 Task: Enable the video filter "Video transformation filter" for mosaic bridge stream output.
Action: Mouse moved to (122, 24)
Screenshot: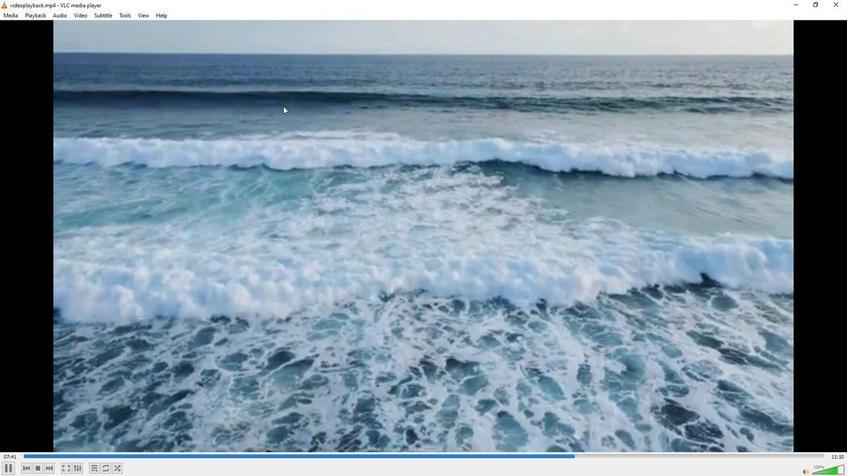 
Action: Mouse pressed left at (122, 24)
Screenshot: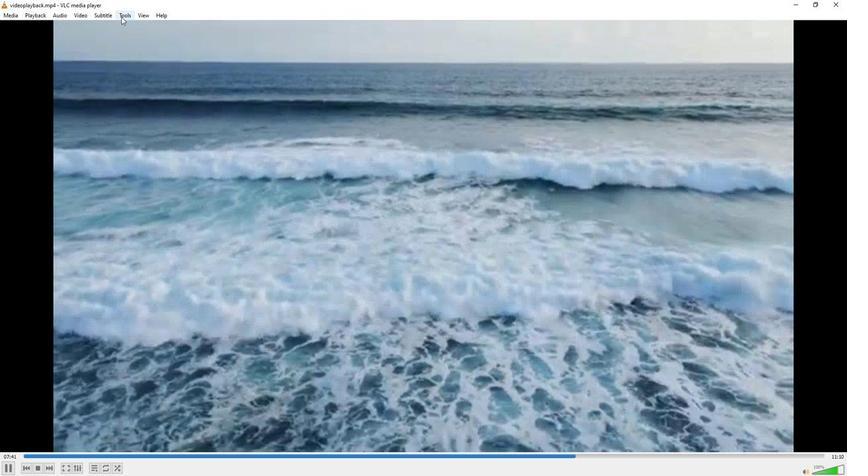 
Action: Mouse moved to (143, 127)
Screenshot: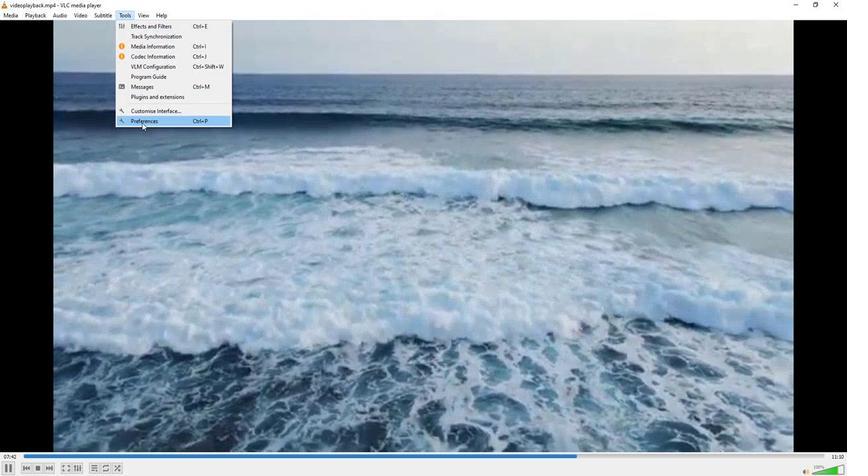
Action: Mouse pressed left at (143, 127)
Screenshot: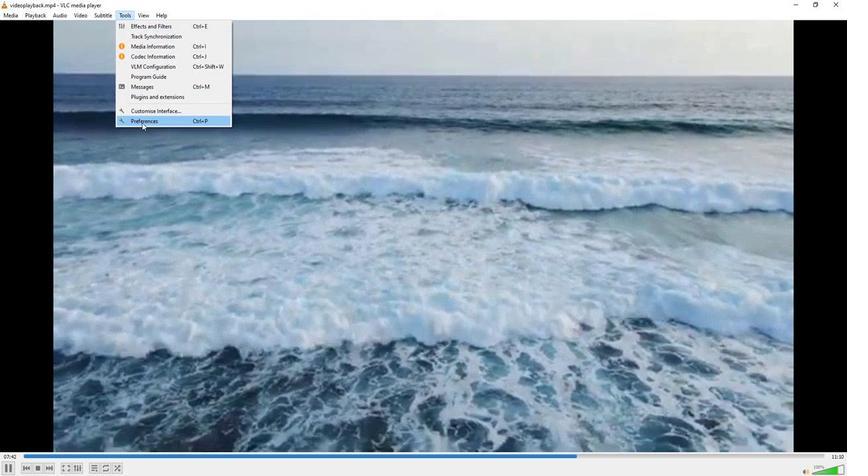 
Action: Mouse moved to (280, 384)
Screenshot: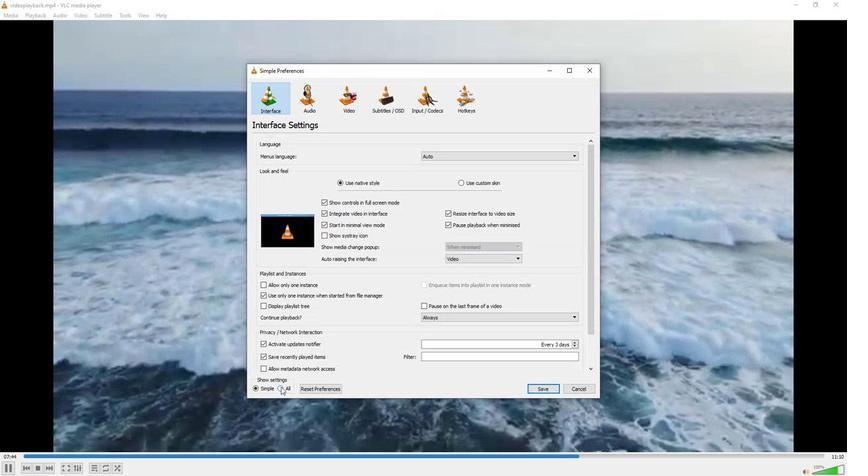 
Action: Mouse pressed left at (280, 384)
Screenshot: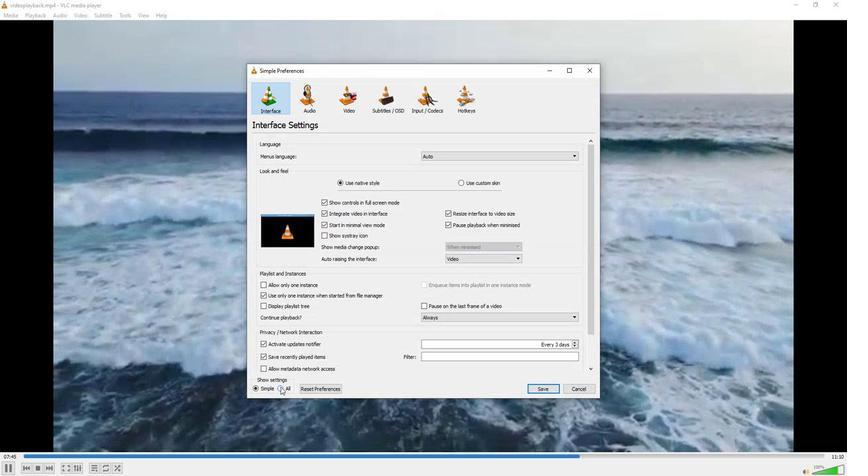 
Action: Mouse moved to (278, 327)
Screenshot: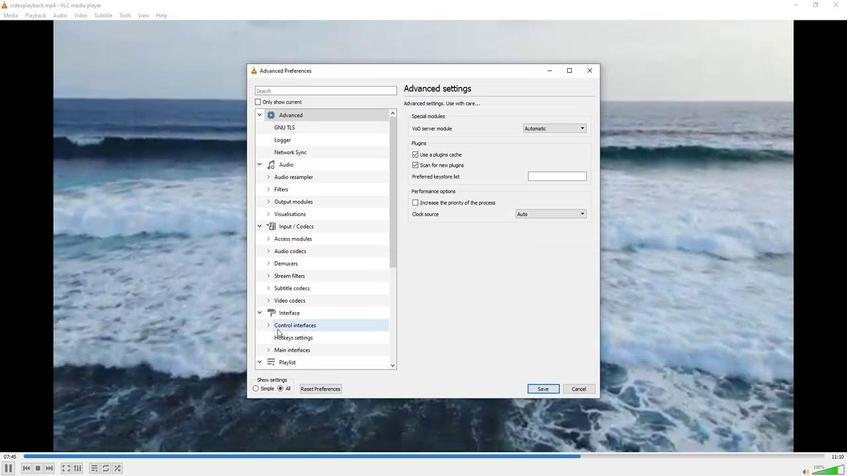 
Action: Mouse scrolled (278, 327) with delta (0, 0)
Screenshot: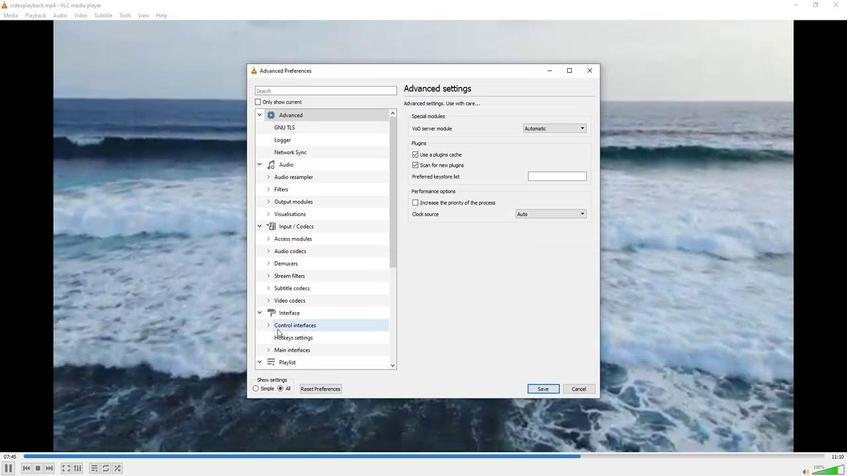 
Action: Mouse moved to (277, 325)
Screenshot: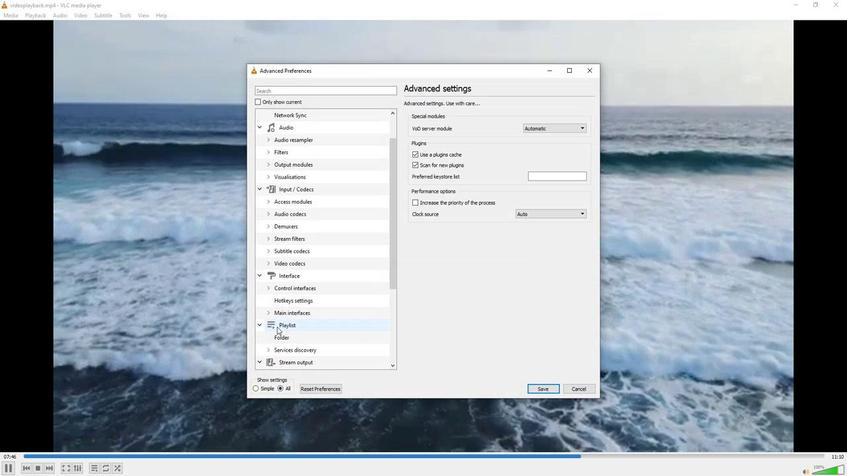 
Action: Mouse scrolled (277, 325) with delta (0, 0)
Screenshot: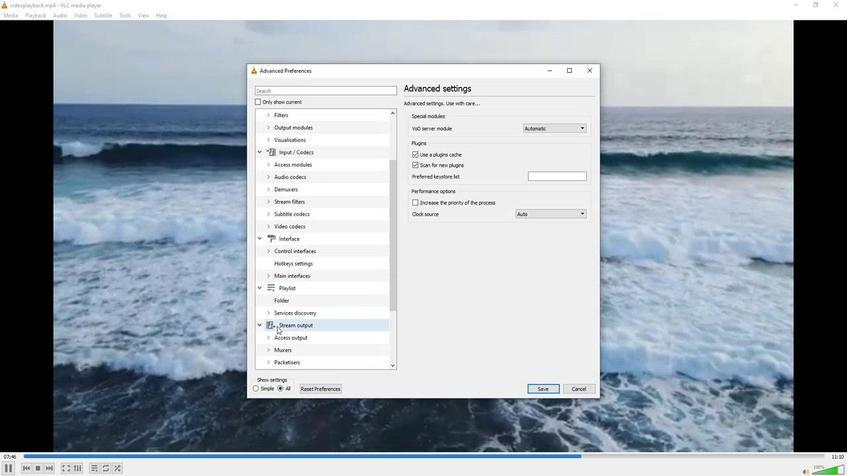 
Action: Mouse scrolled (277, 325) with delta (0, 0)
Screenshot: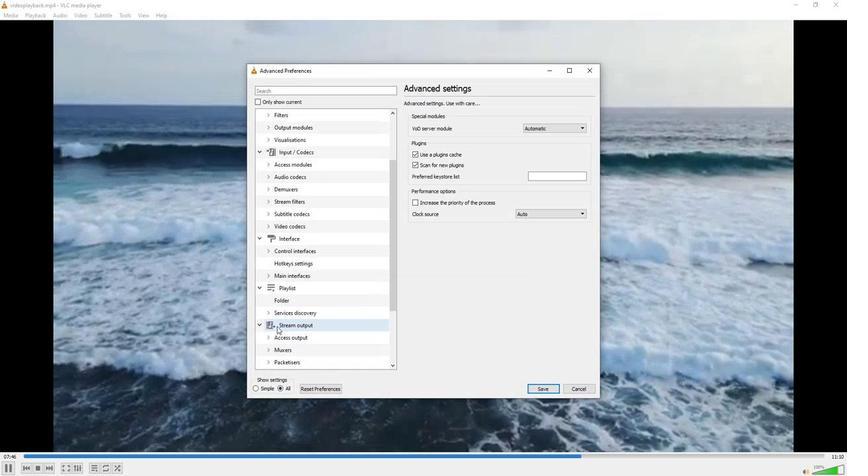 
Action: Mouse moved to (268, 311)
Screenshot: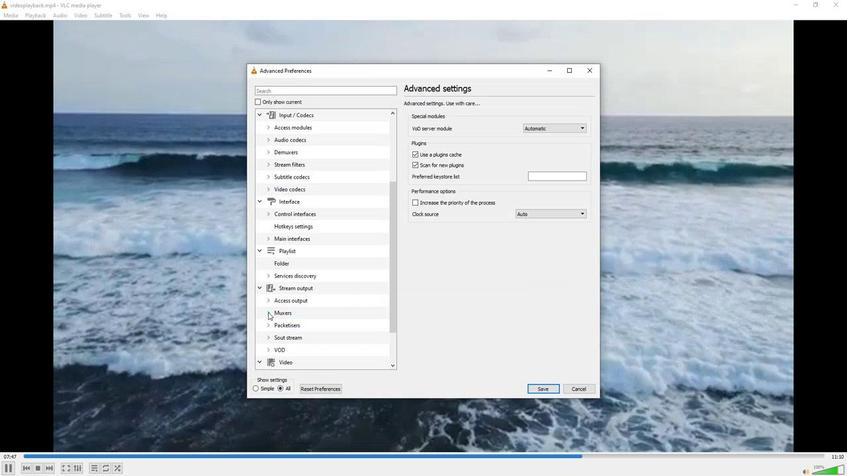 
Action: Mouse pressed left at (268, 311)
Screenshot: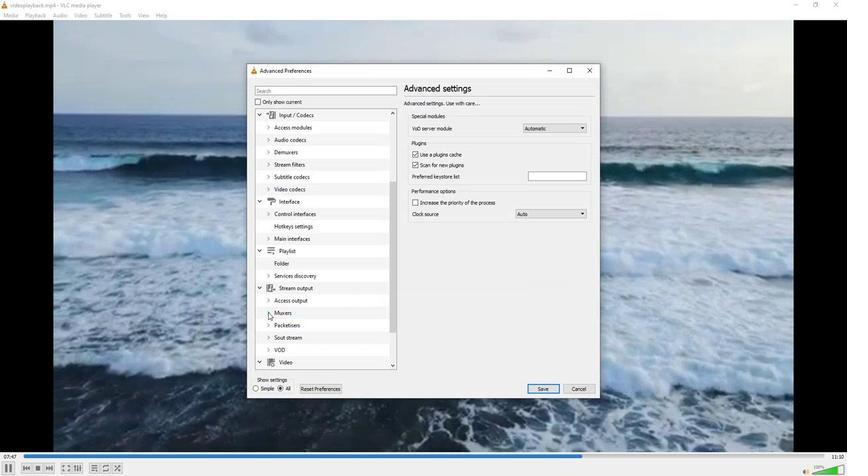 
Action: Mouse scrolled (268, 311) with delta (0, 0)
Screenshot: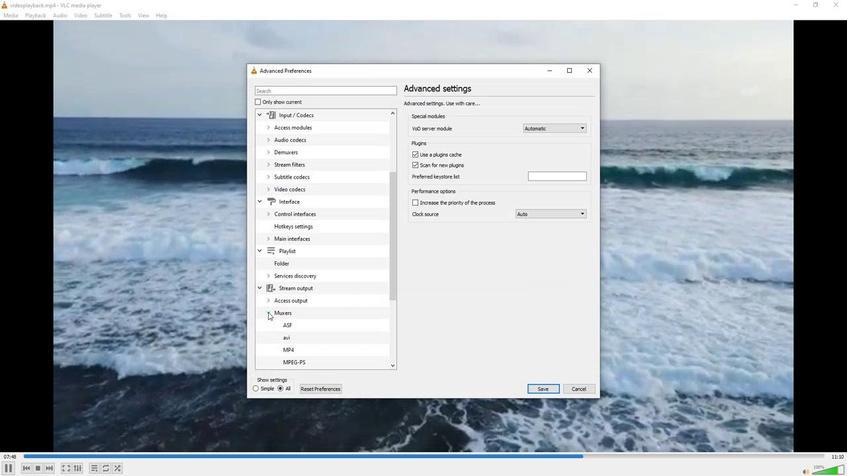 
Action: Mouse scrolled (268, 311) with delta (0, 0)
Screenshot: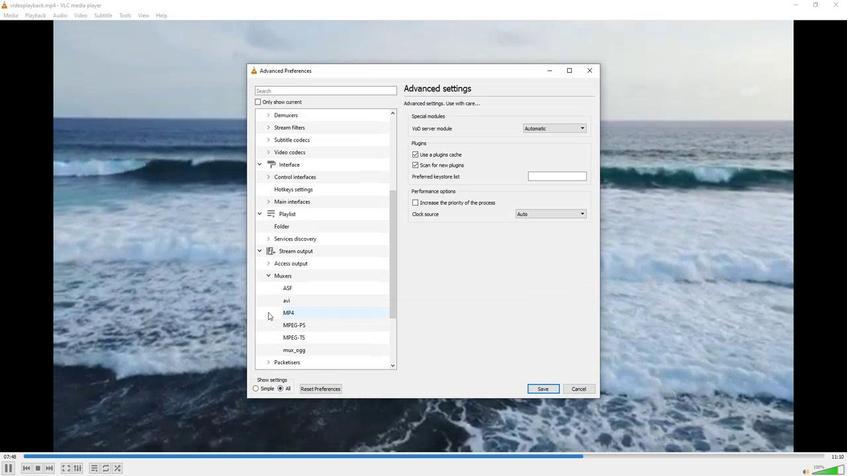 
Action: Mouse moved to (268, 335)
Screenshot: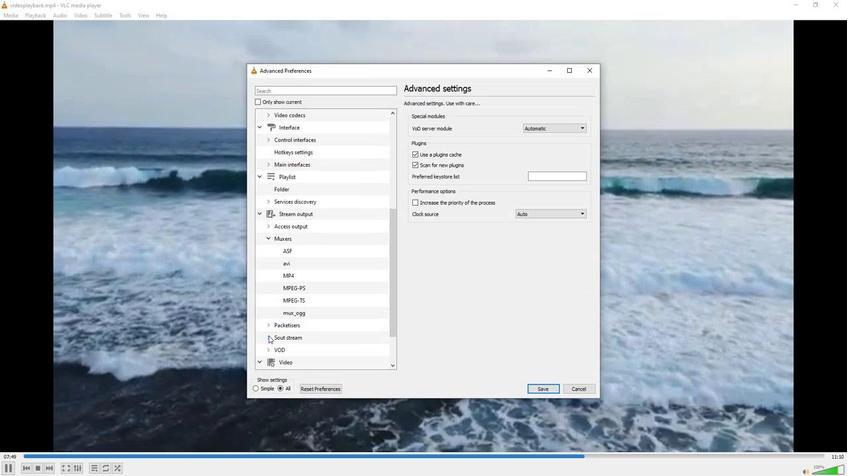 
Action: Mouse pressed left at (268, 335)
Screenshot: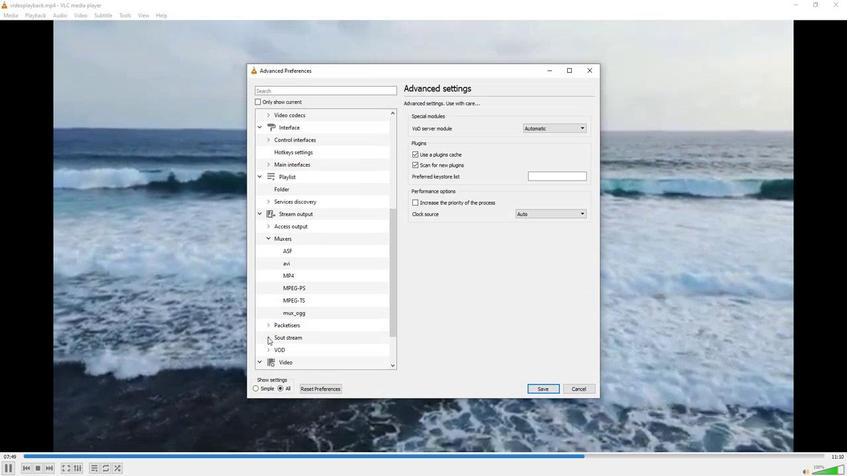 
Action: Mouse moved to (280, 332)
Screenshot: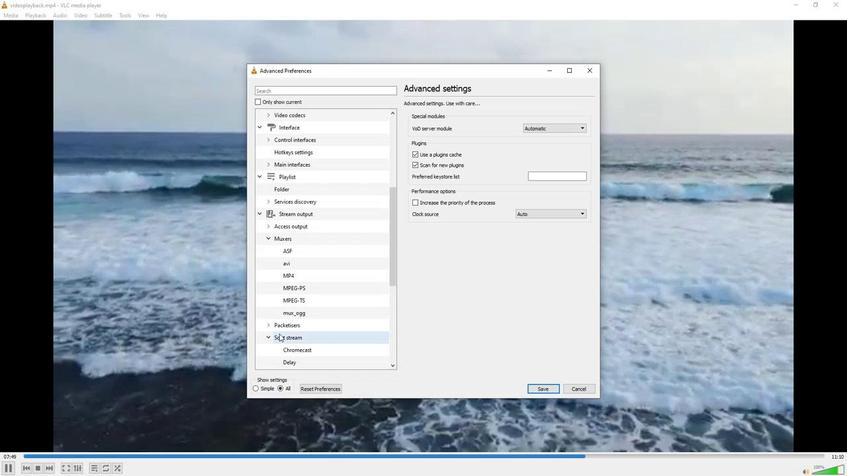 
Action: Mouse scrolled (280, 332) with delta (0, 0)
Screenshot: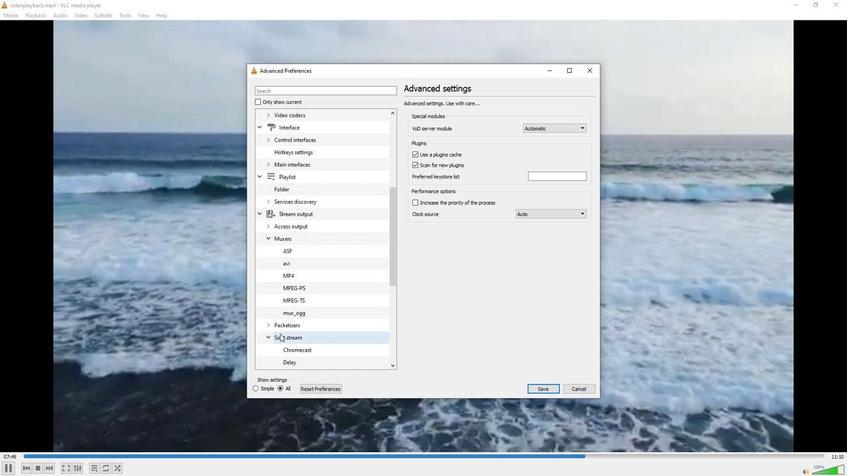 
Action: Mouse scrolled (280, 332) with delta (0, 0)
Screenshot: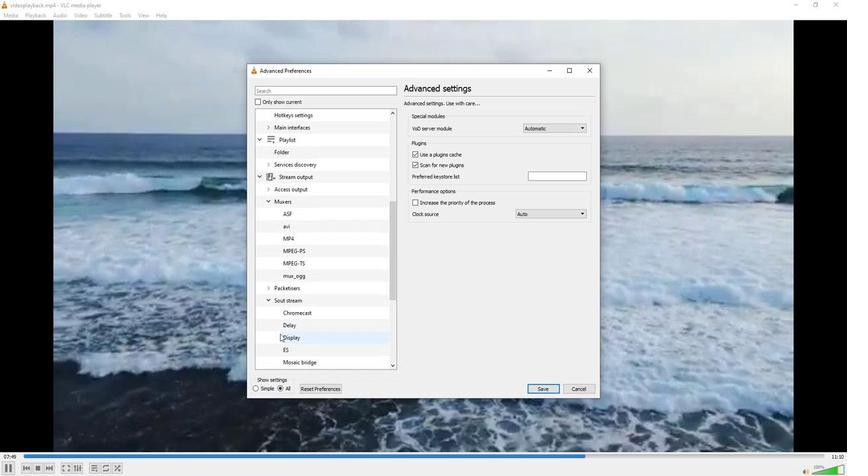 
Action: Mouse moved to (299, 325)
Screenshot: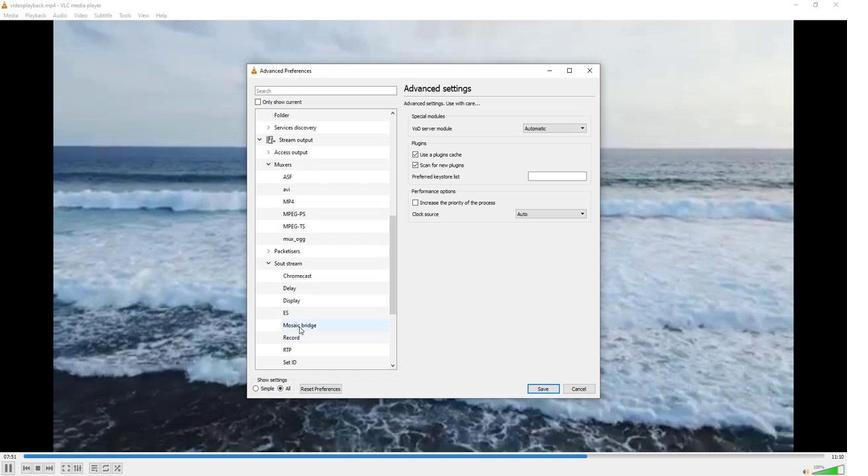 
Action: Mouse pressed left at (299, 325)
Screenshot: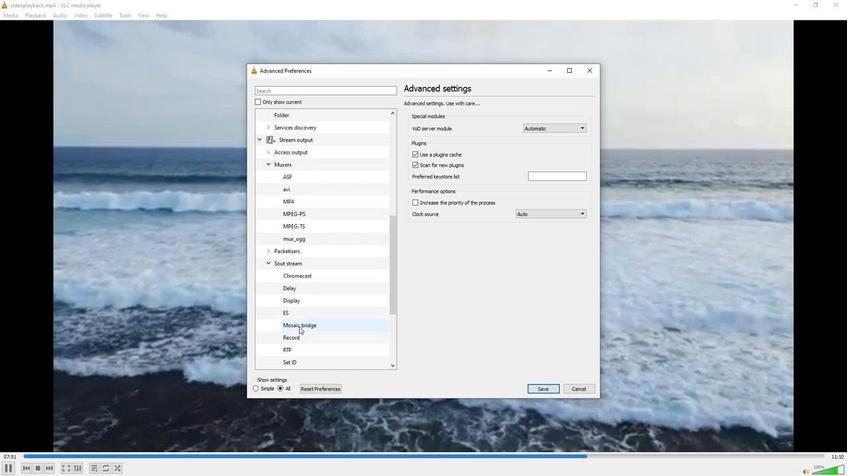 
Action: Mouse moved to (416, 200)
Screenshot: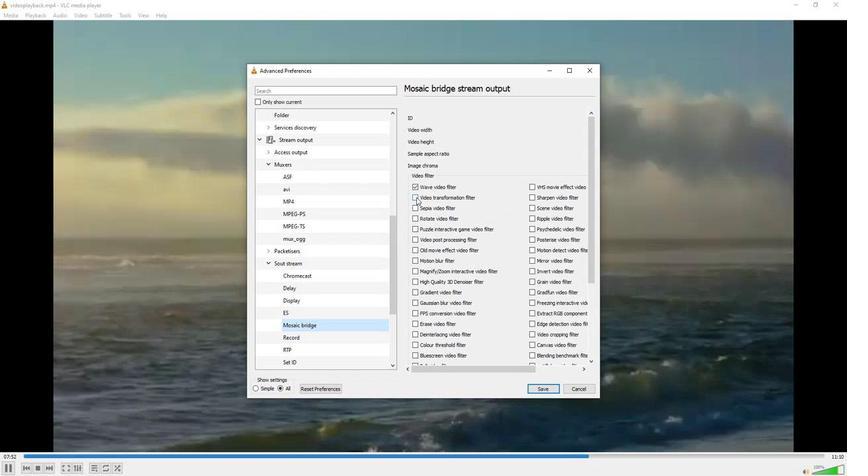 
Action: Mouse pressed left at (416, 200)
Screenshot: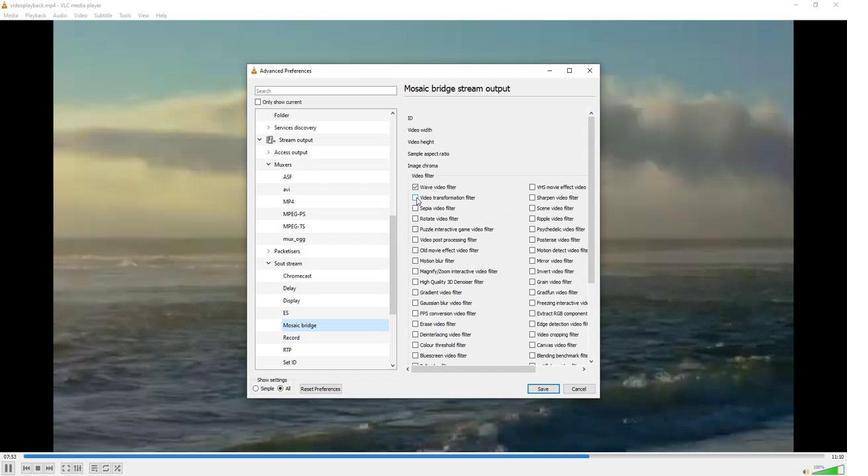 
Action: Mouse moved to (425, 289)
Screenshot: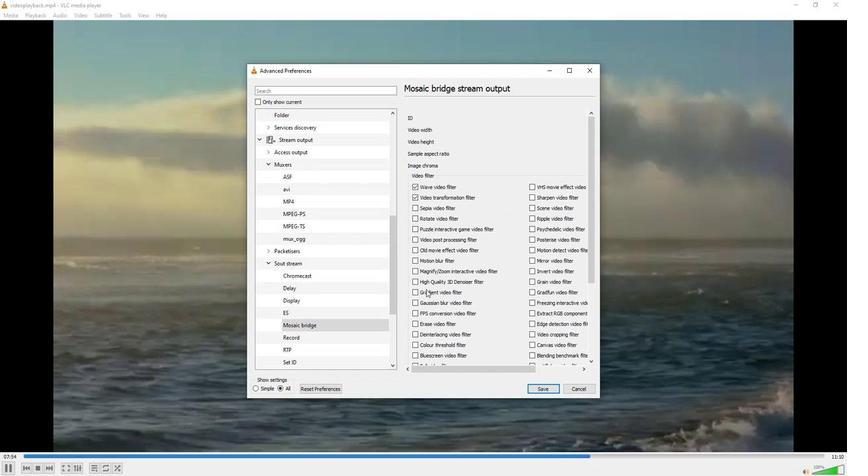 
